 Task: Edit Cast Member to Matt in Action trailer
Action: Mouse pressed left at (131, 57)
Screenshot: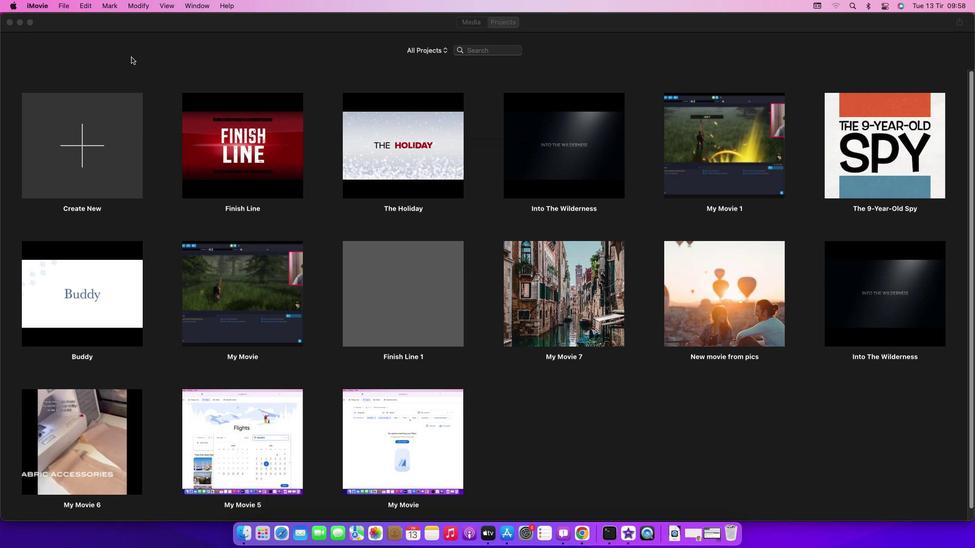 
Action: Mouse moved to (58, 7)
Screenshot: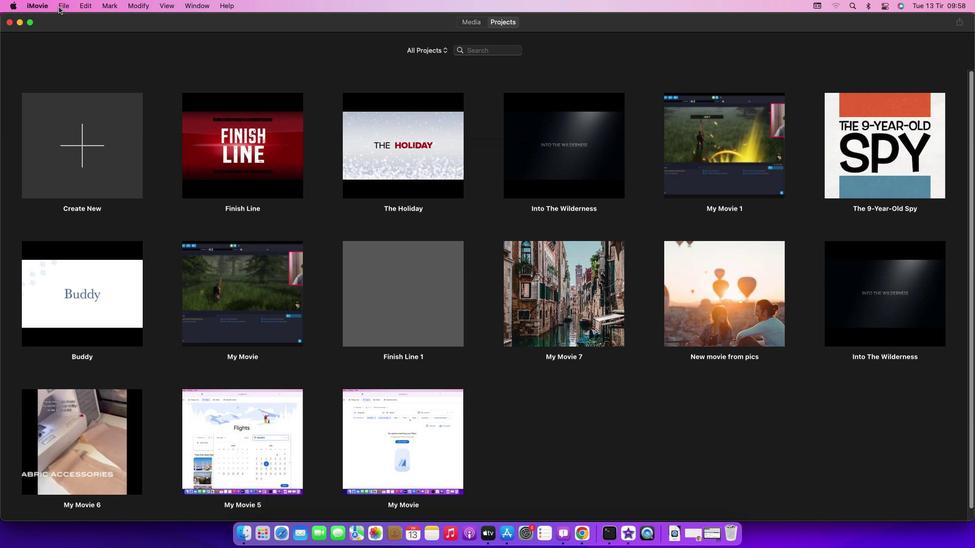 
Action: Mouse pressed left at (58, 7)
Screenshot: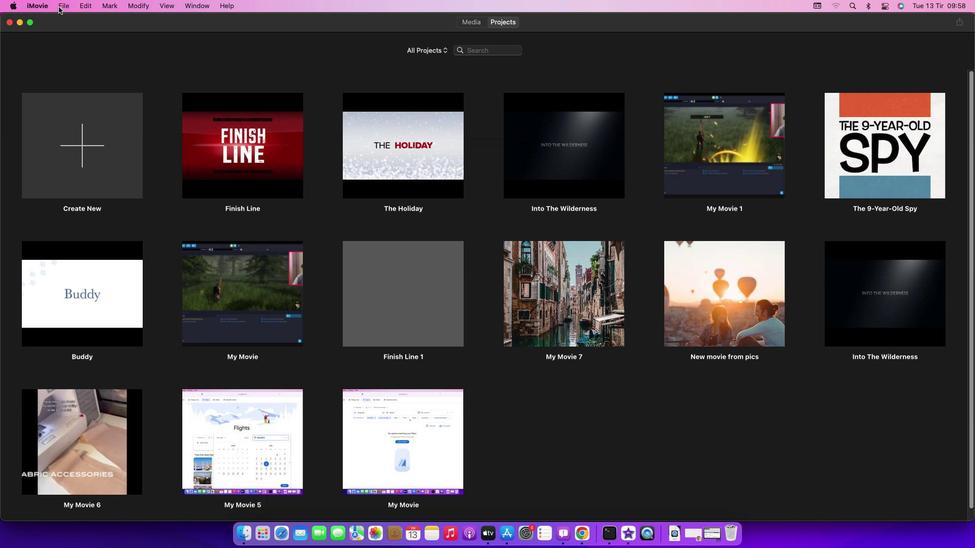 
Action: Mouse moved to (75, 33)
Screenshot: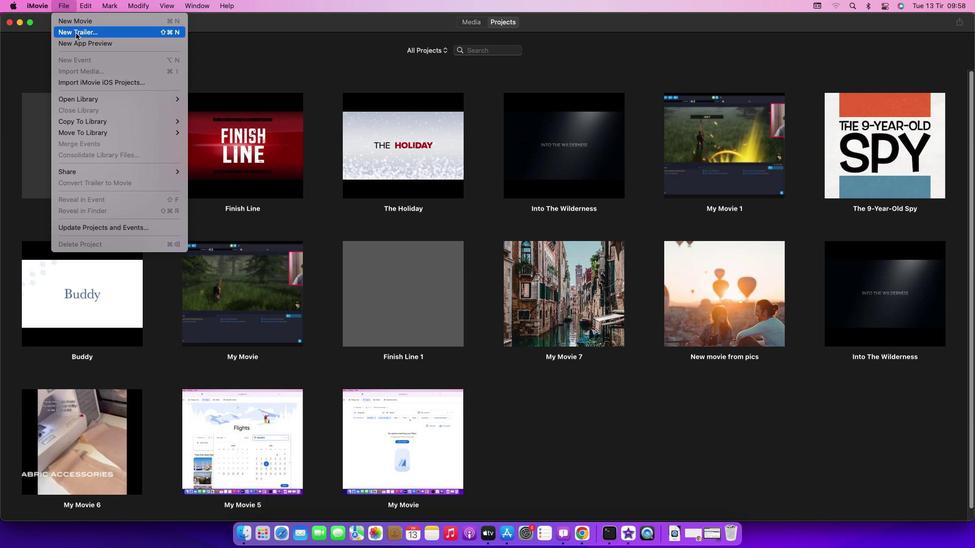 
Action: Mouse pressed left at (75, 33)
Screenshot: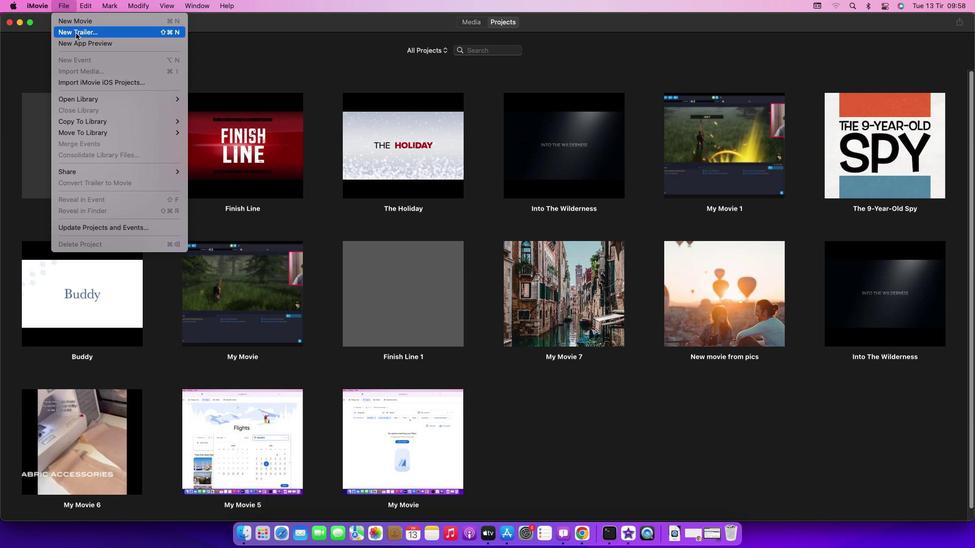 
Action: Mouse moved to (570, 290)
Screenshot: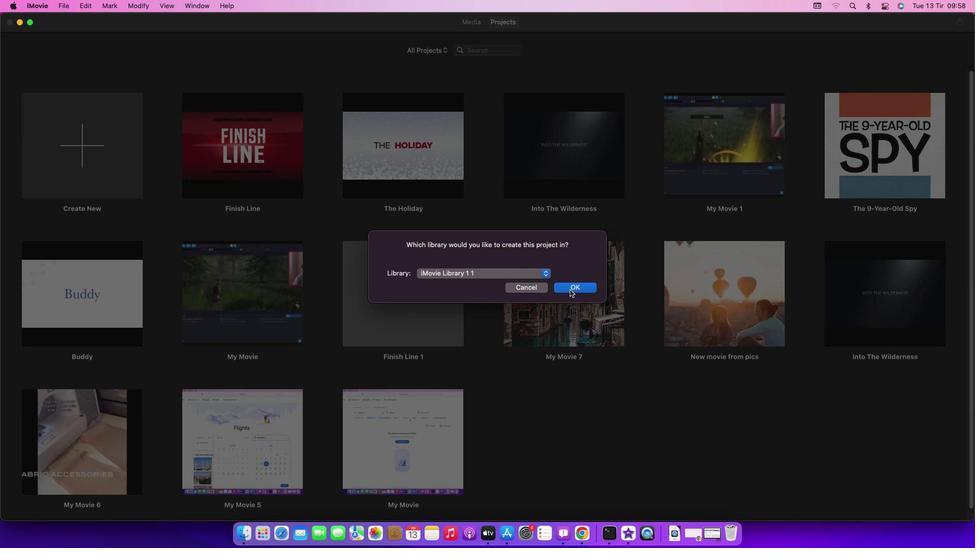 
Action: Mouse pressed left at (570, 290)
Screenshot: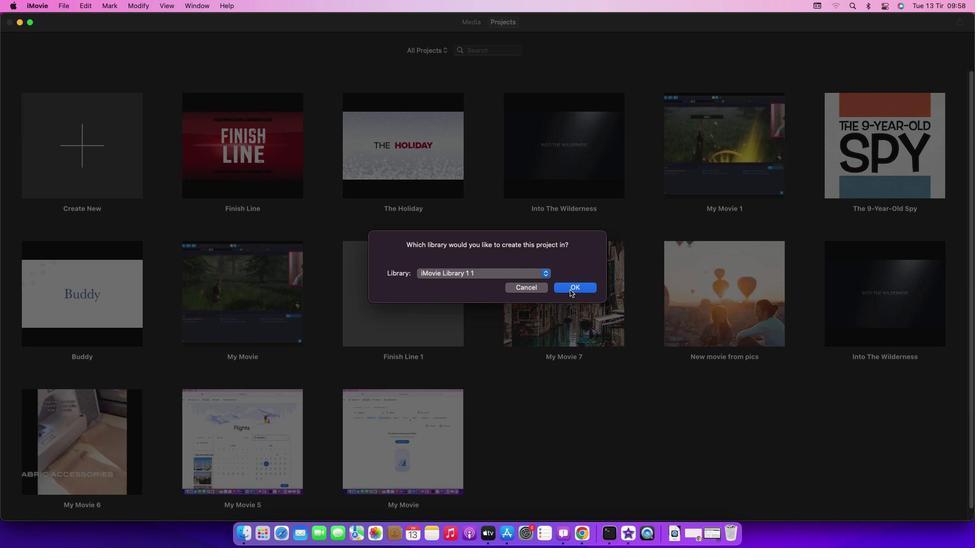 
Action: Mouse moved to (301, 202)
Screenshot: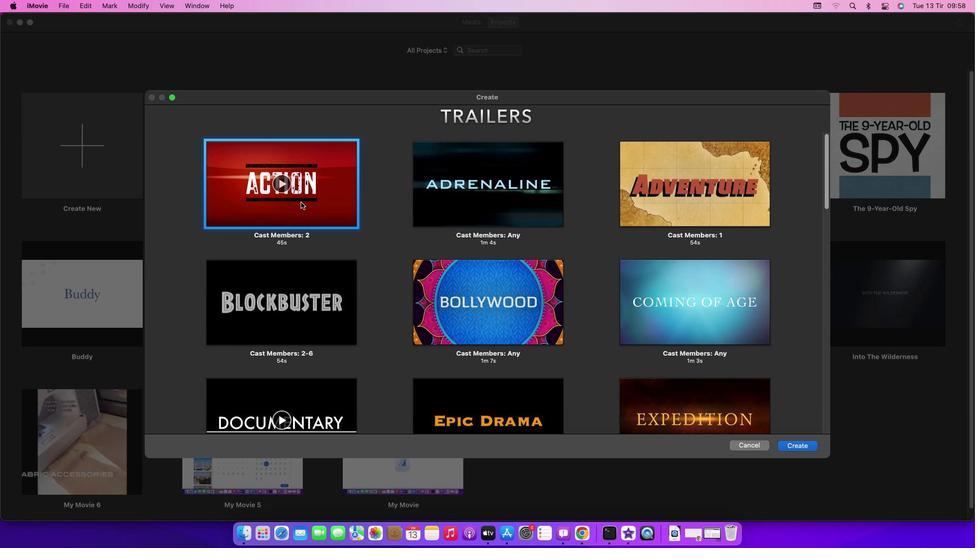 
Action: Mouse pressed left at (301, 202)
Screenshot: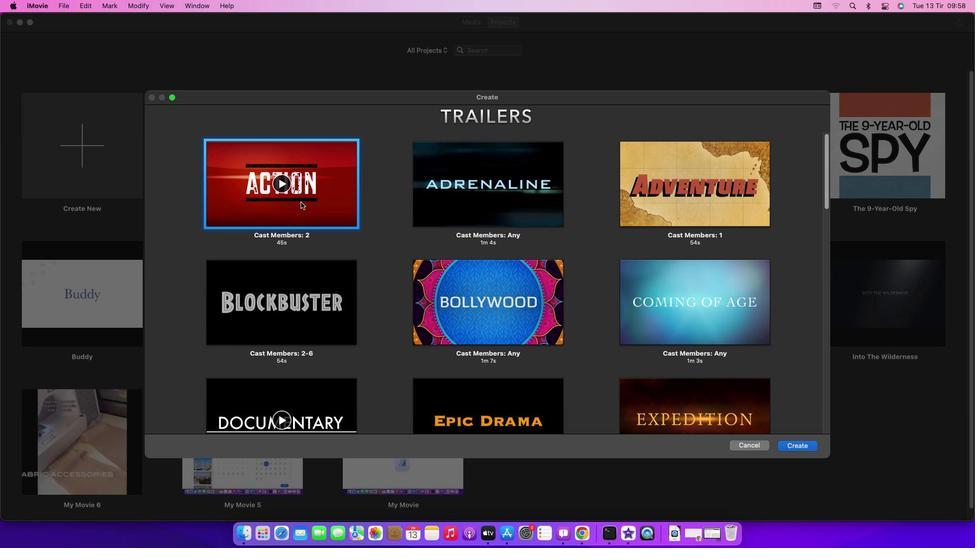 
Action: Mouse moved to (809, 446)
Screenshot: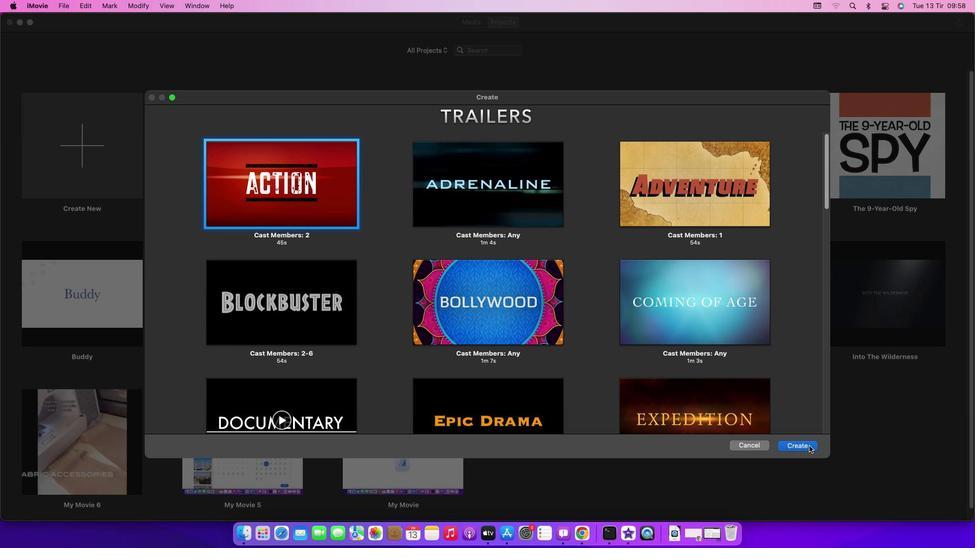 
Action: Mouse pressed left at (809, 446)
Screenshot: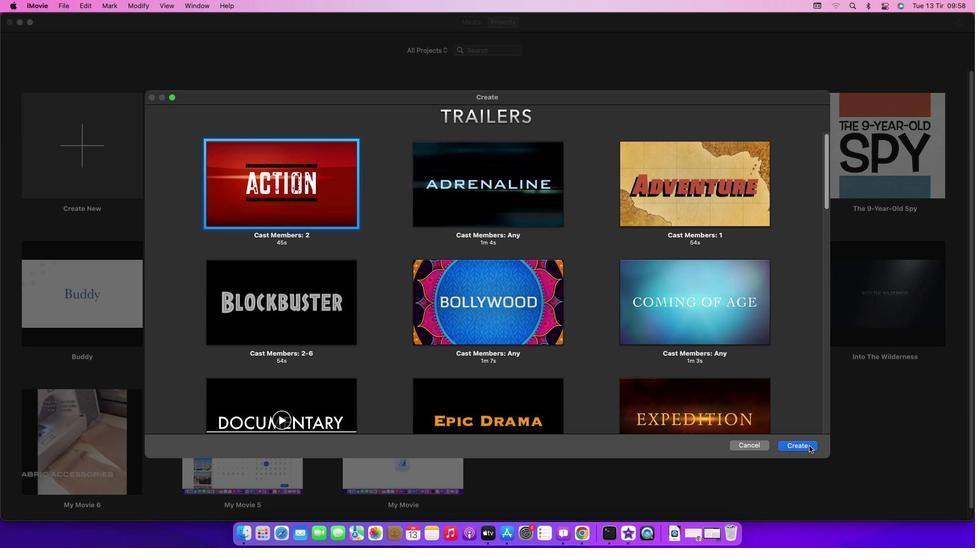 
Action: Mouse moved to (254, 427)
Screenshot: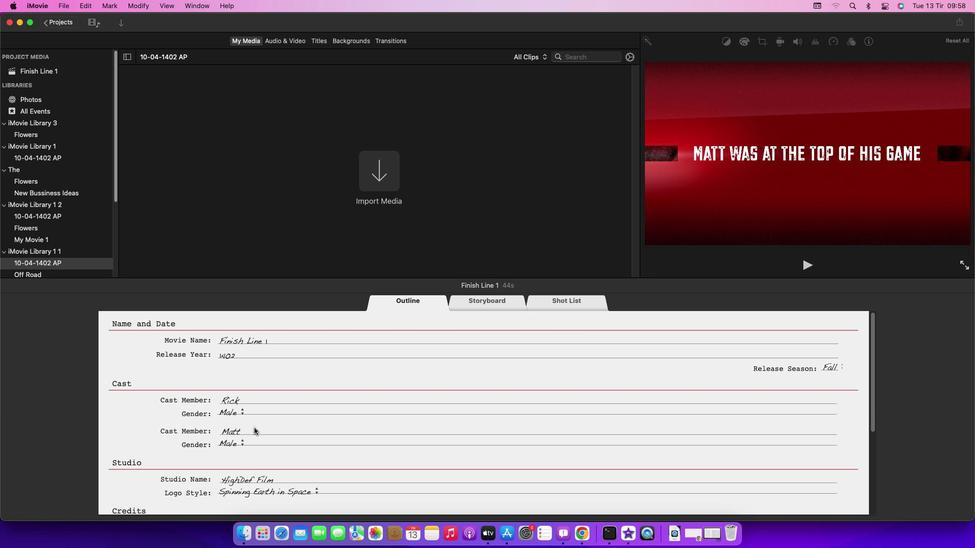 
Action: Mouse pressed left at (254, 427)
Screenshot: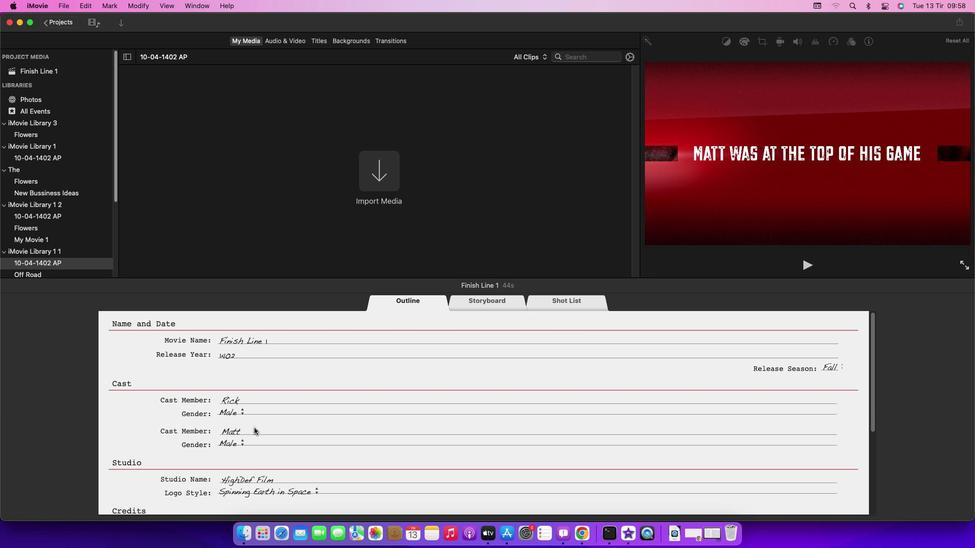 
Action: Mouse moved to (254, 428)
Screenshot: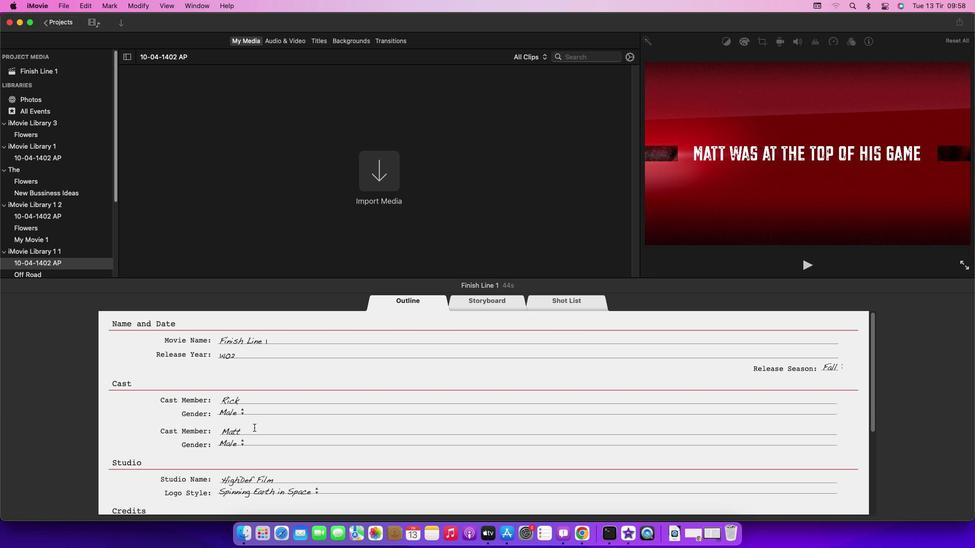 
Action: Mouse pressed left at (254, 428)
Screenshot: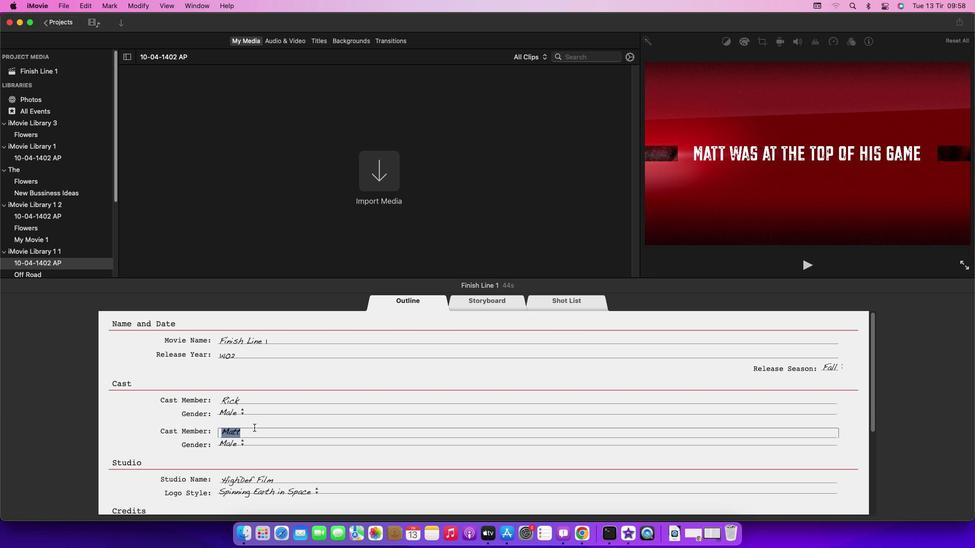 
Action: Key pressed Key.backspaceKey.caps_lock'M'Key.caps_lock'a''t''t'Key.enter
Screenshot: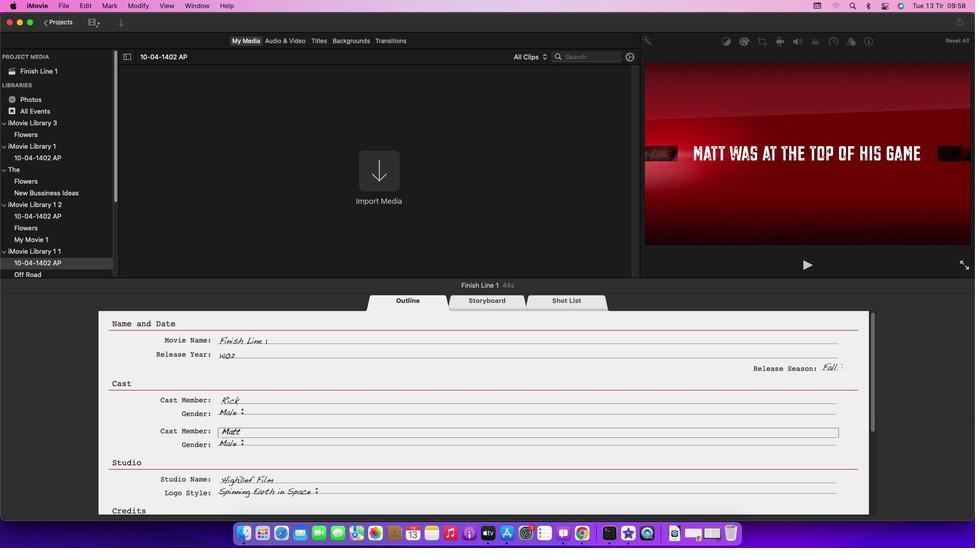 
